 Task: In the sheet Budget Analysis ToolFont size of heading  18 Font style of dataoswald 'Font size of data '9 Alignment of headline & dataAlign center.   Fill color in heading, Red Font color of dataIn the sheet   Swift Sales templetes   book
Action: Mouse moved to (59, 178)
Screenshot: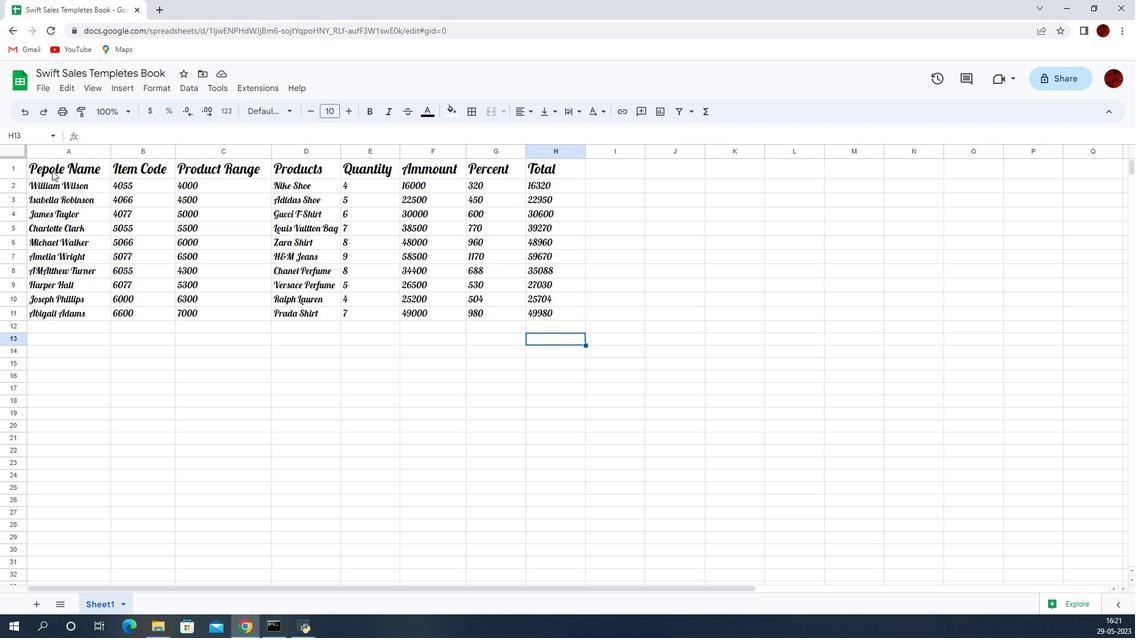 
Action: Mouse pressed left at (59, 178)
Screenshot: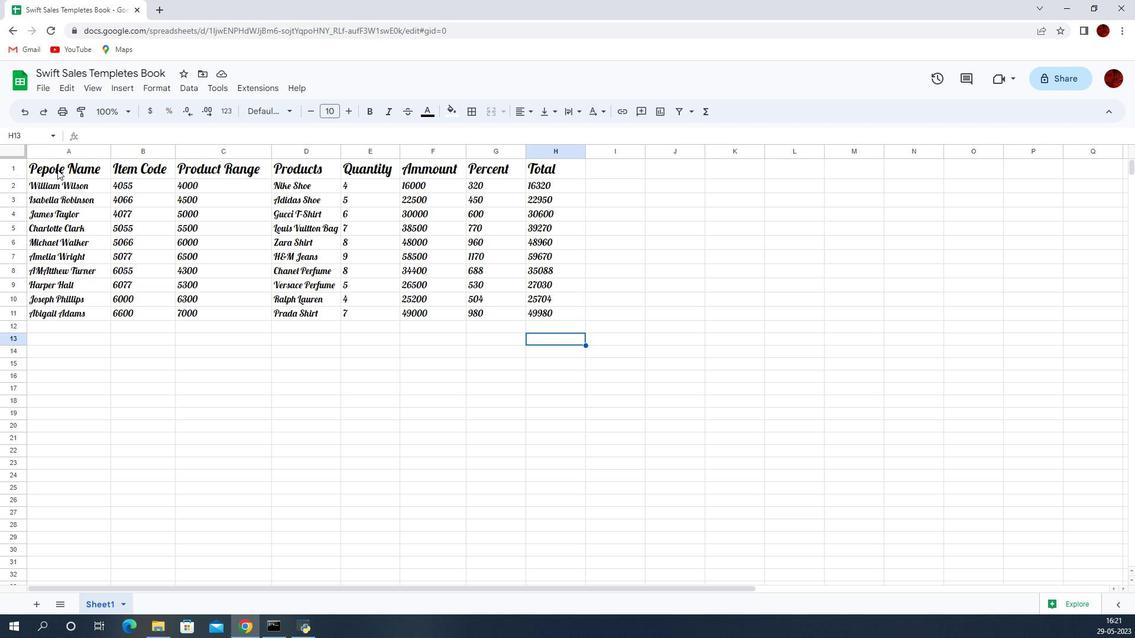 
Action: Mouse moved to (341, 126)
Screenshot: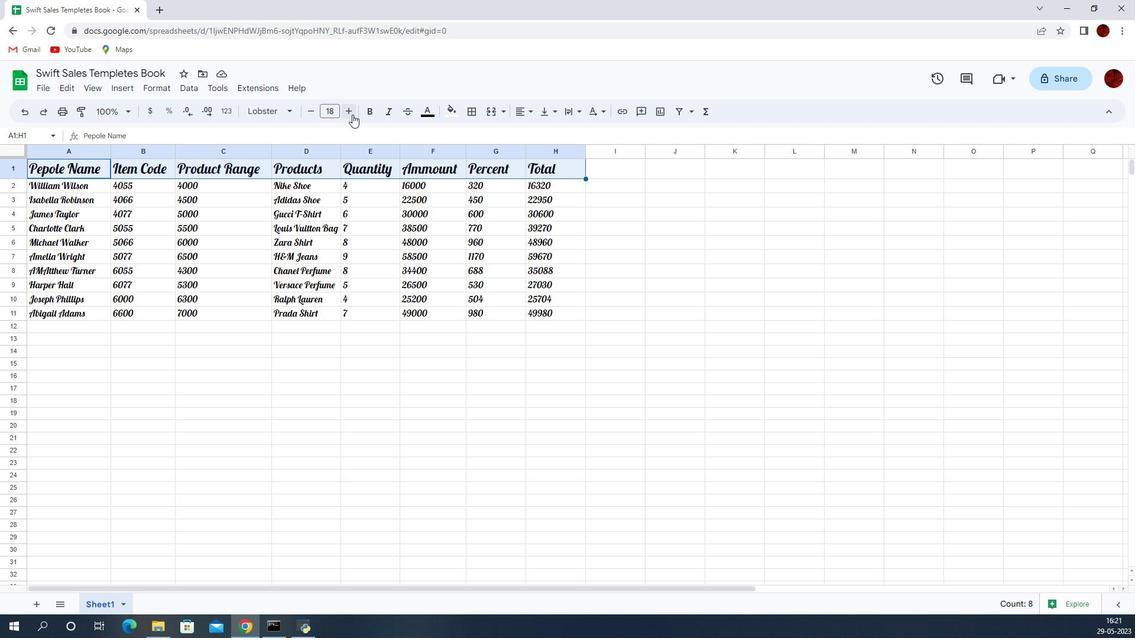
Action: Mouse pressed left at (341, 126)
Screenshot: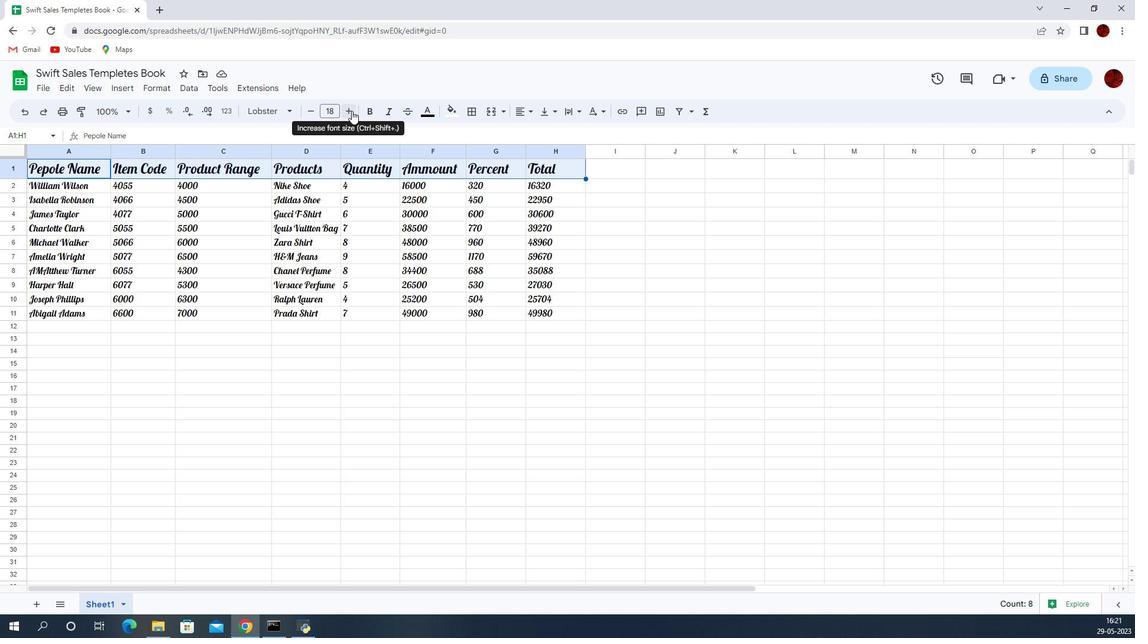 
Action: Mouse moved to (304, 127)
Screenshot: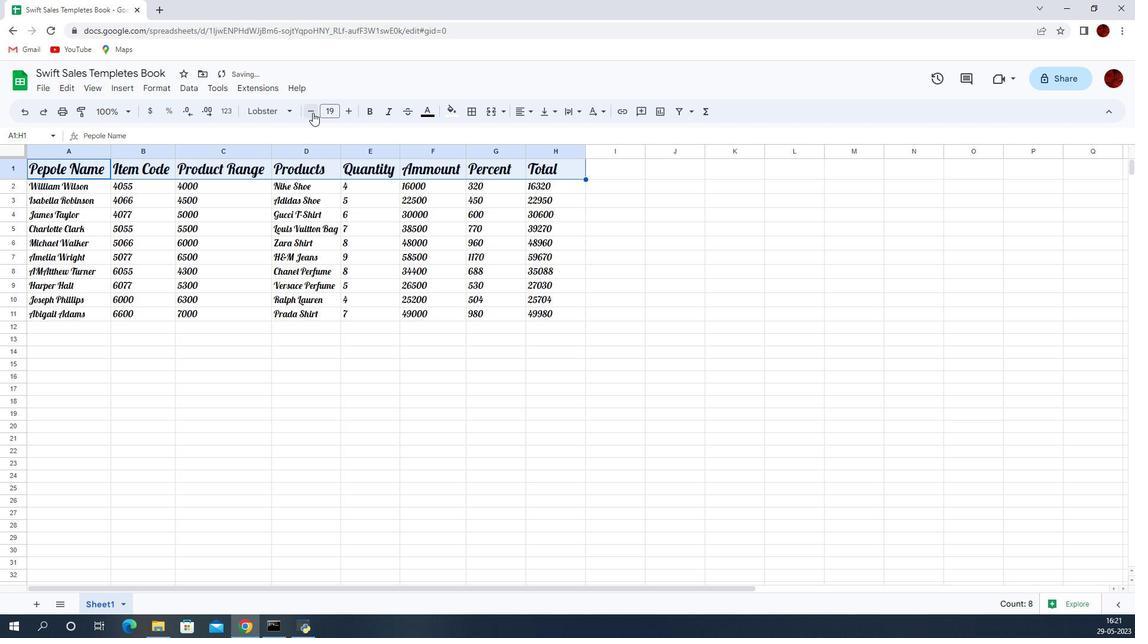 
Action: Mouse pressed left at (304, 127)
Screenshot: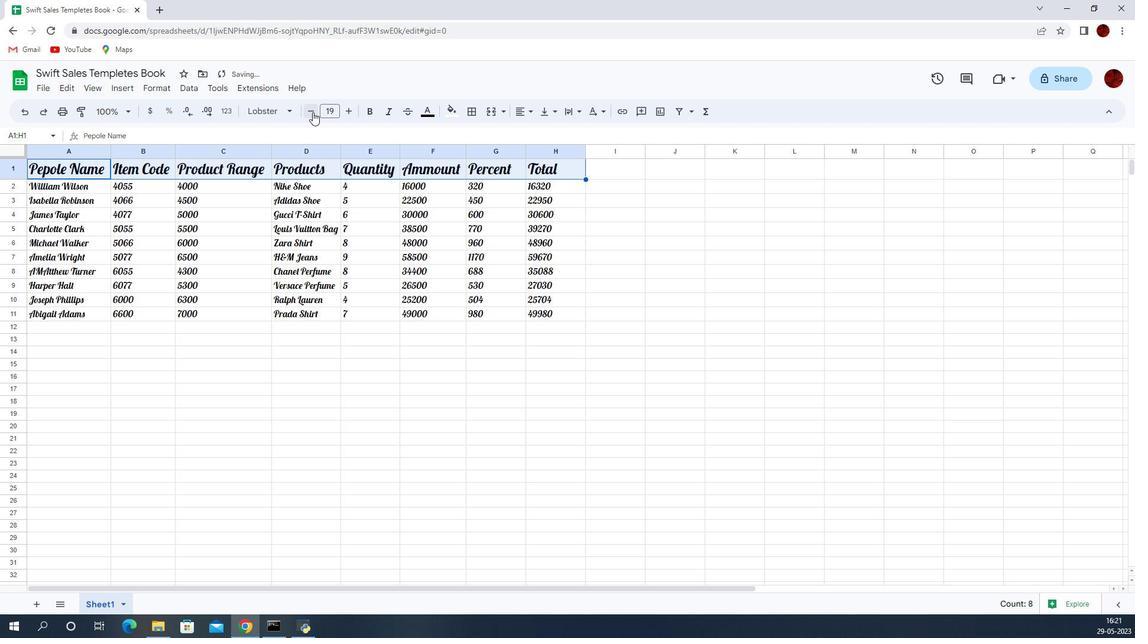
Action: Mouse moved to (289, 123)
Screenshot: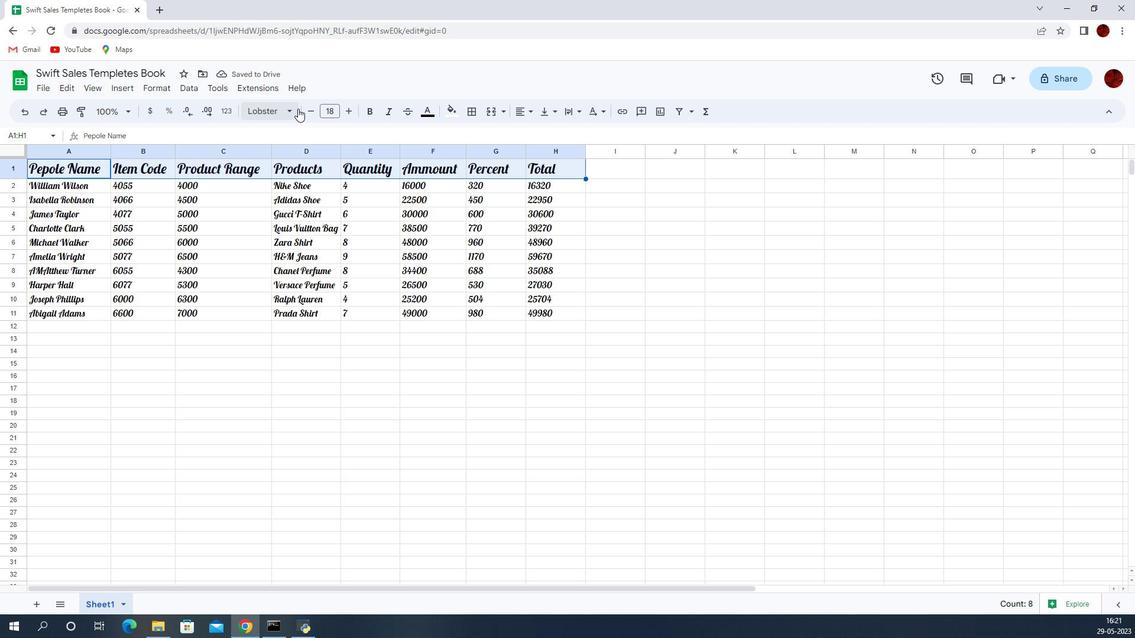 
Action: Mouse pressed left at (289, 123)
Screenshot: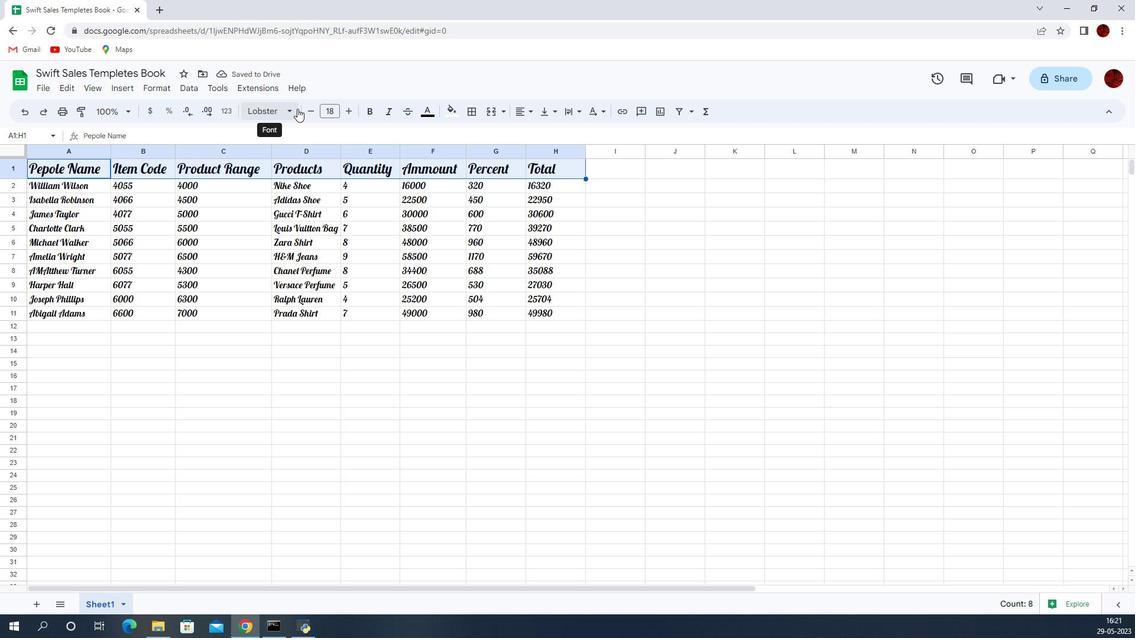
Action: Mouse moved to (281, 233)
Screenshot: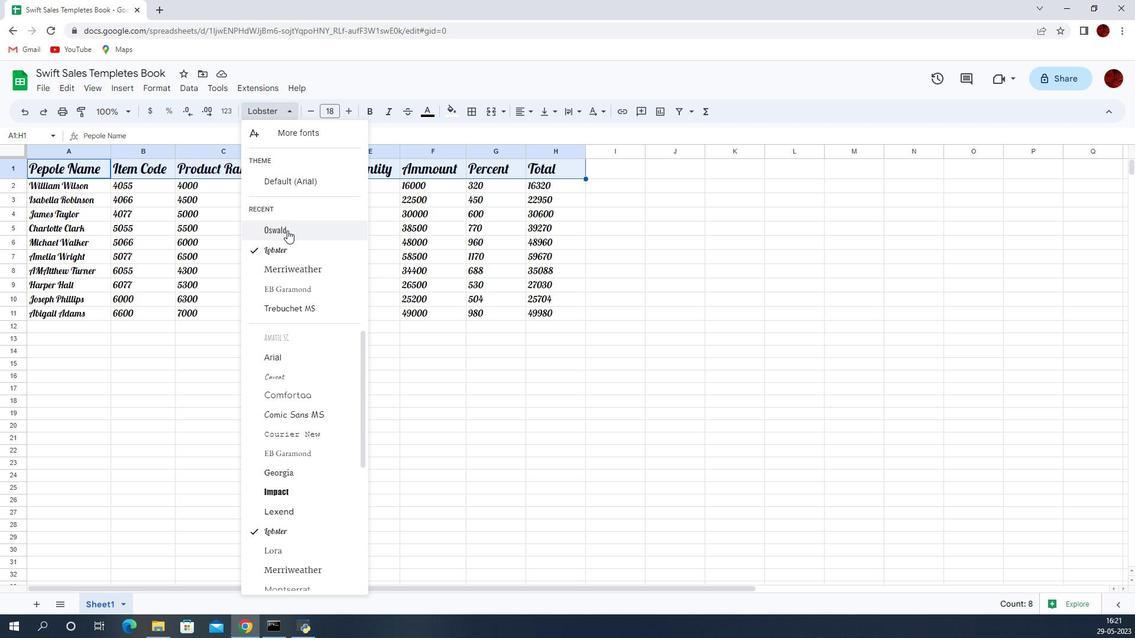 
Action: Mouse pressed left at (281, 233)
Screenshot: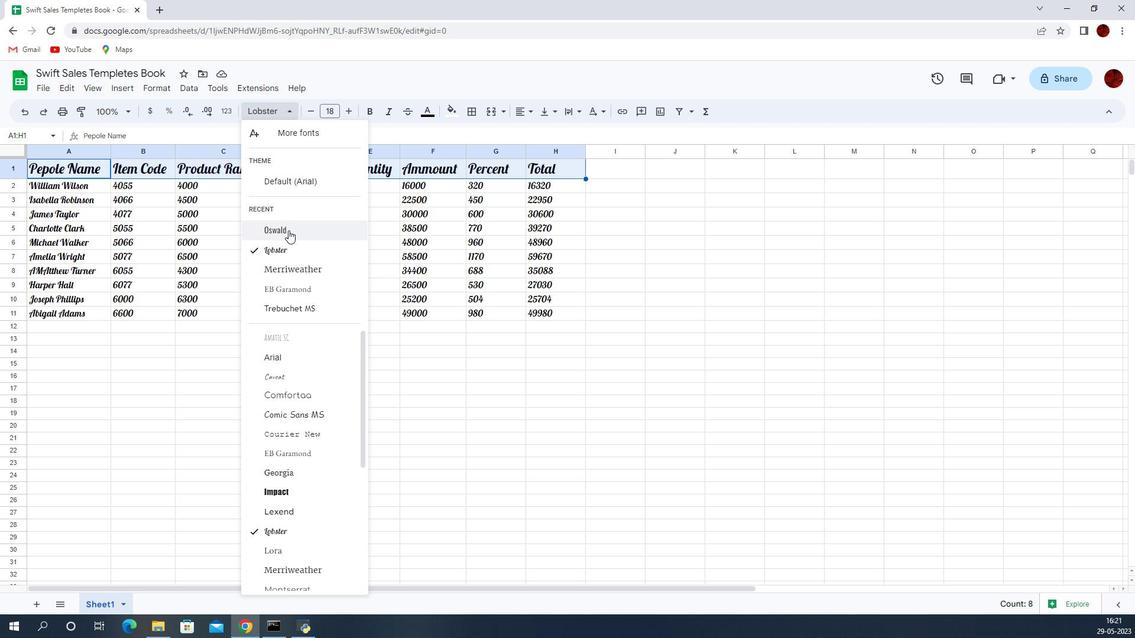 
Action: Mouse moved to (87, 195)
Screenshot: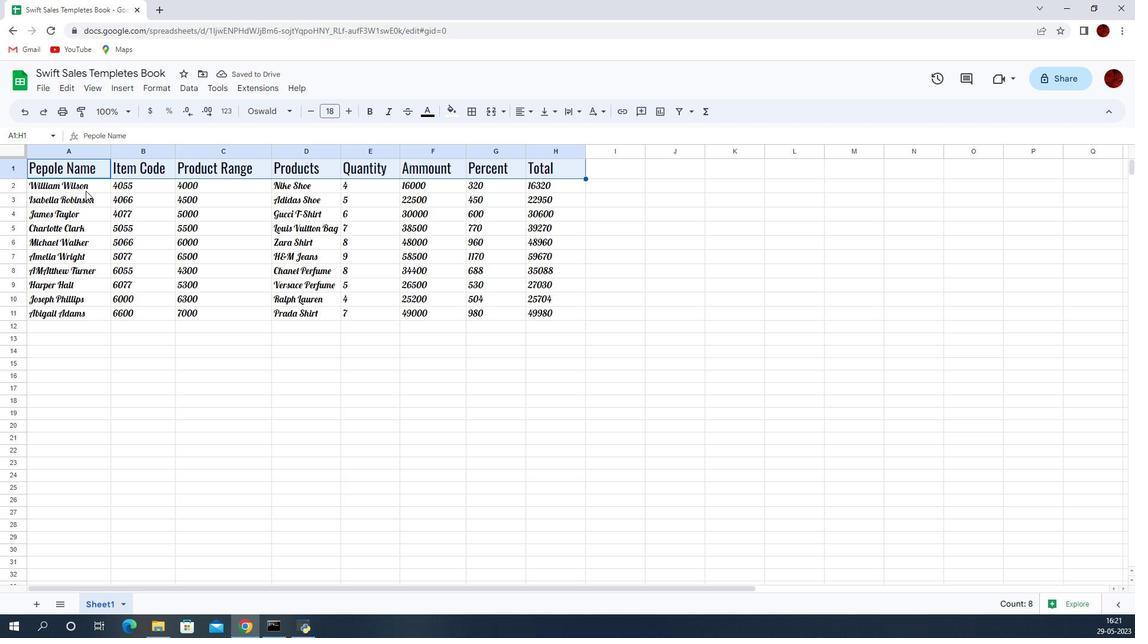 
Action: Mouse pressed left at (87, 195)
Screenshot: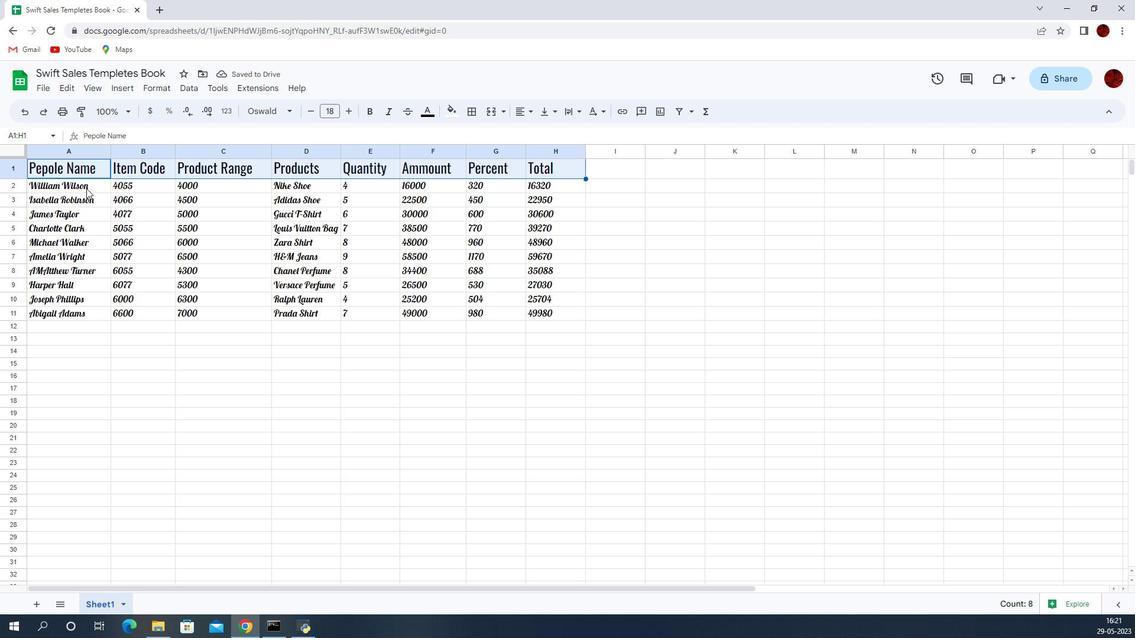 
Action: Mouse pressed left at (87, 195)
Screenshot: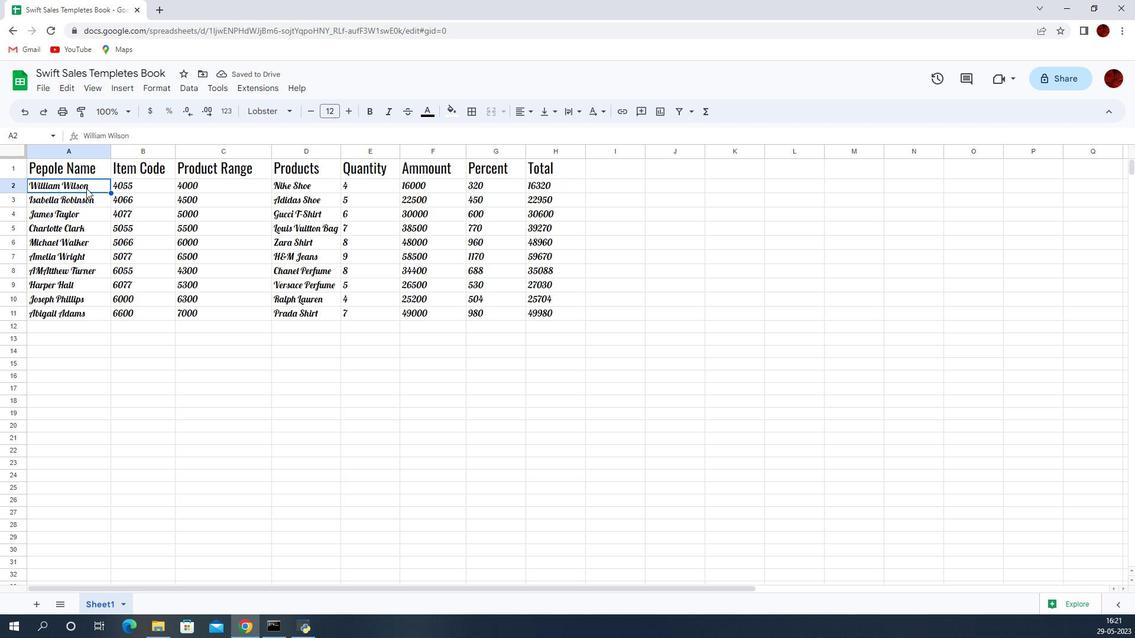 
Action: Mouse moved to (305, 123)
Screenshot: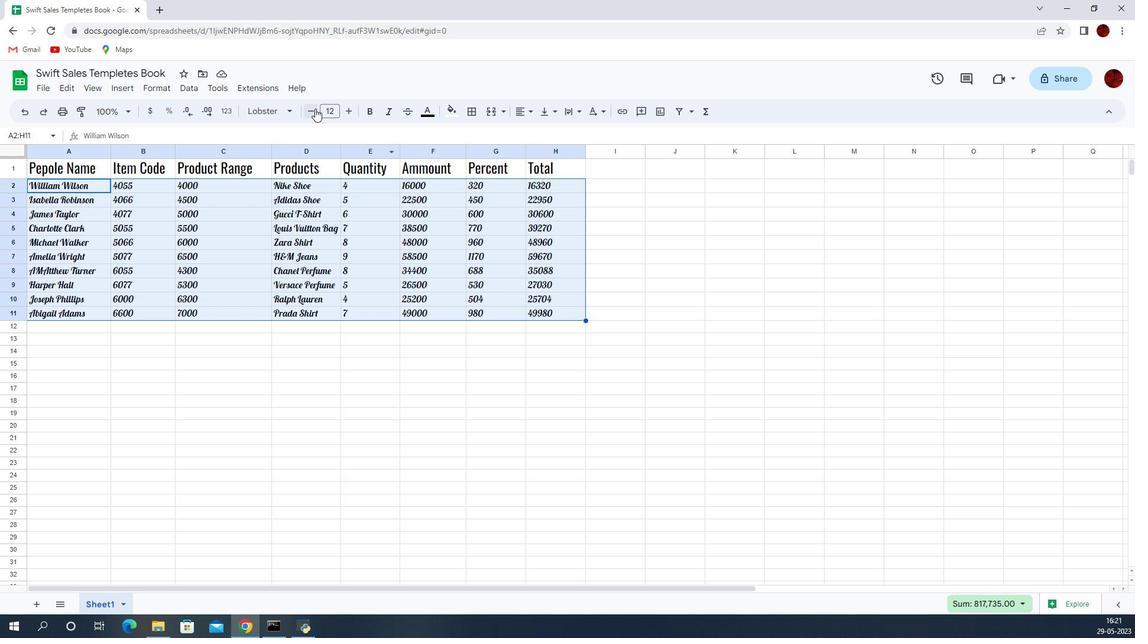 
Action: Mouse pressed left at (305, 123)
Screenshot: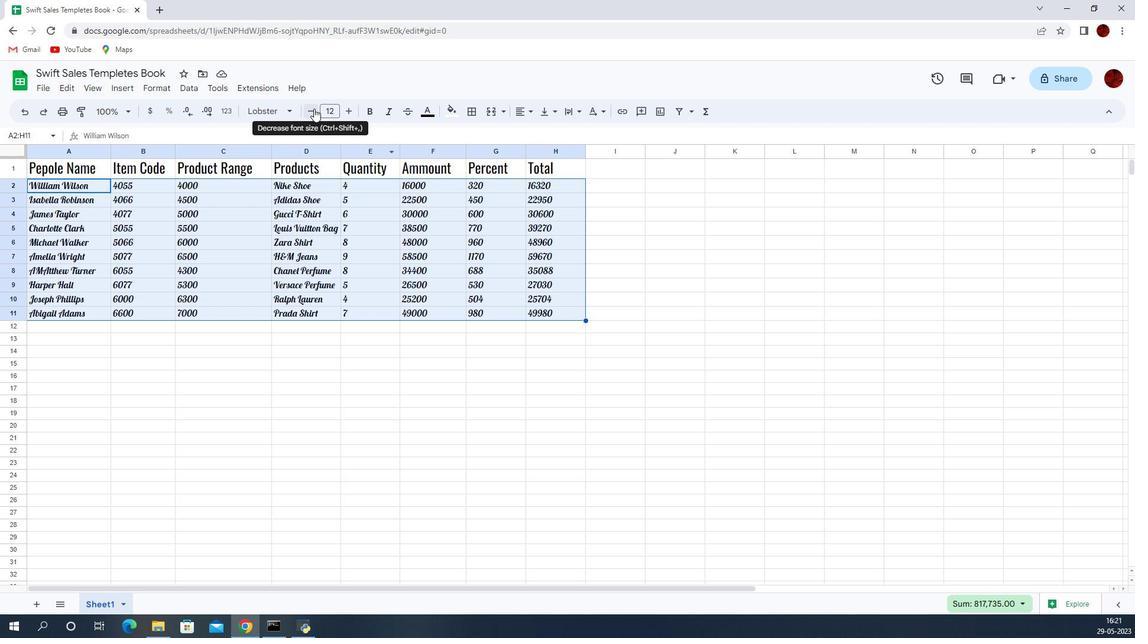 
Action: Mouse pressed left at (305, 123)
Screenshot: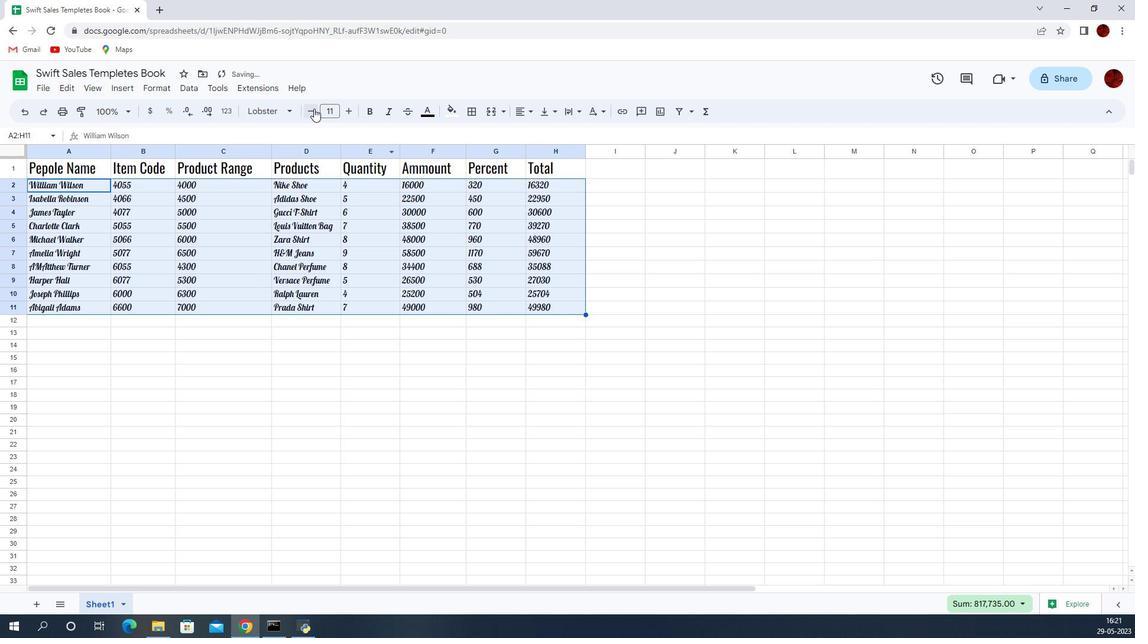 
Action: Mouse pressed left at (305, 123)
Screenshot: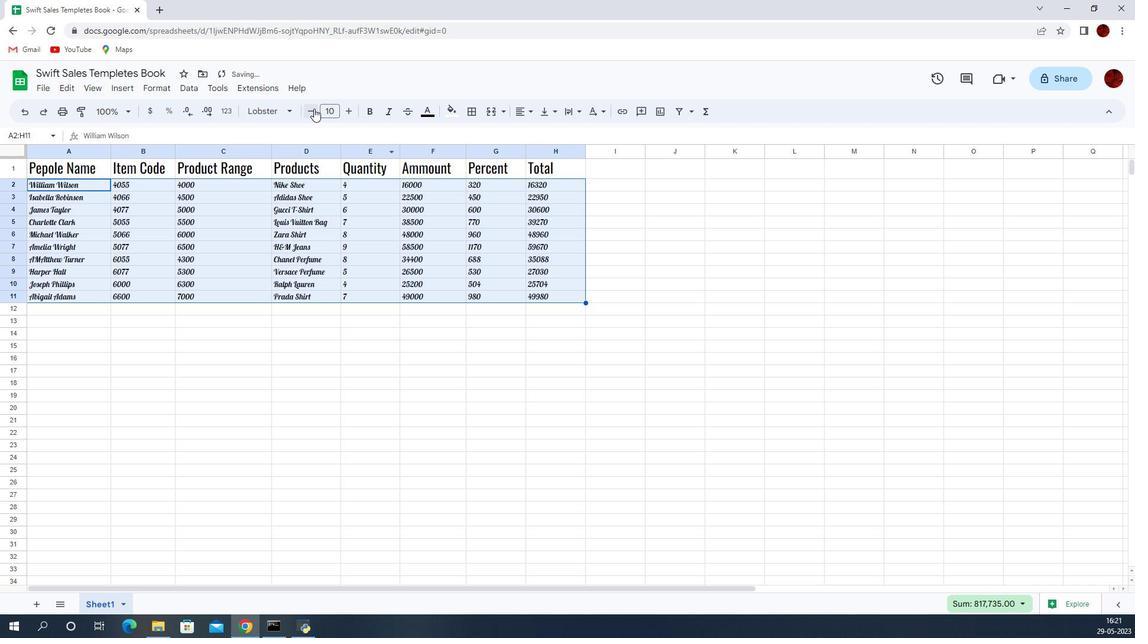 
Action: Mouse moved to (188, 322)
Screenshot: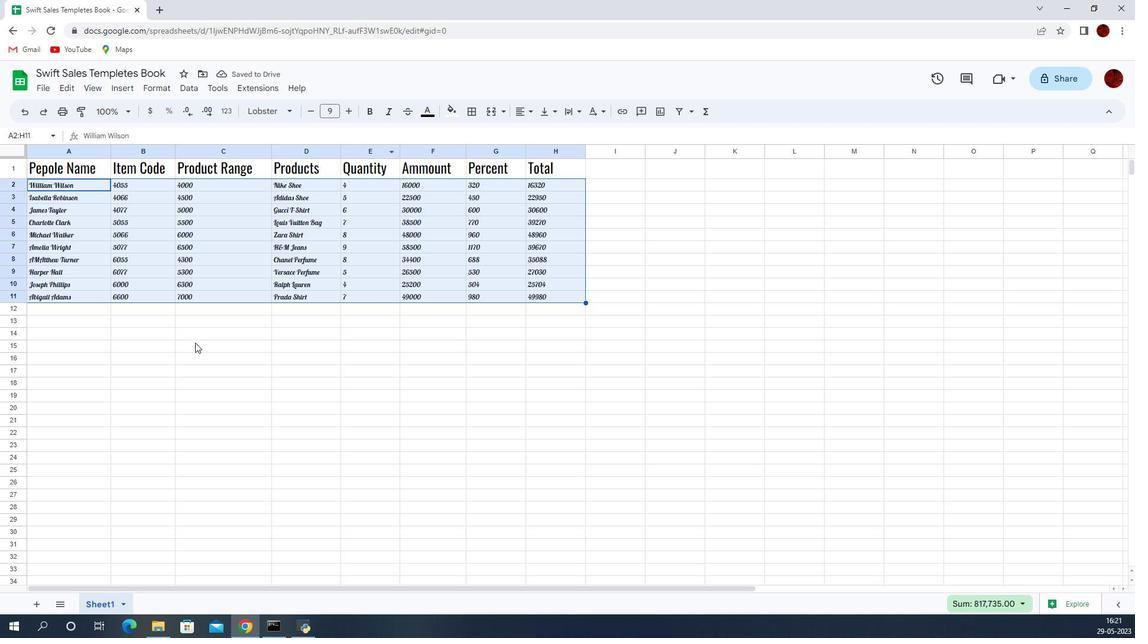 
Action: Mouse pressed left at (188, 322)
Screenshot: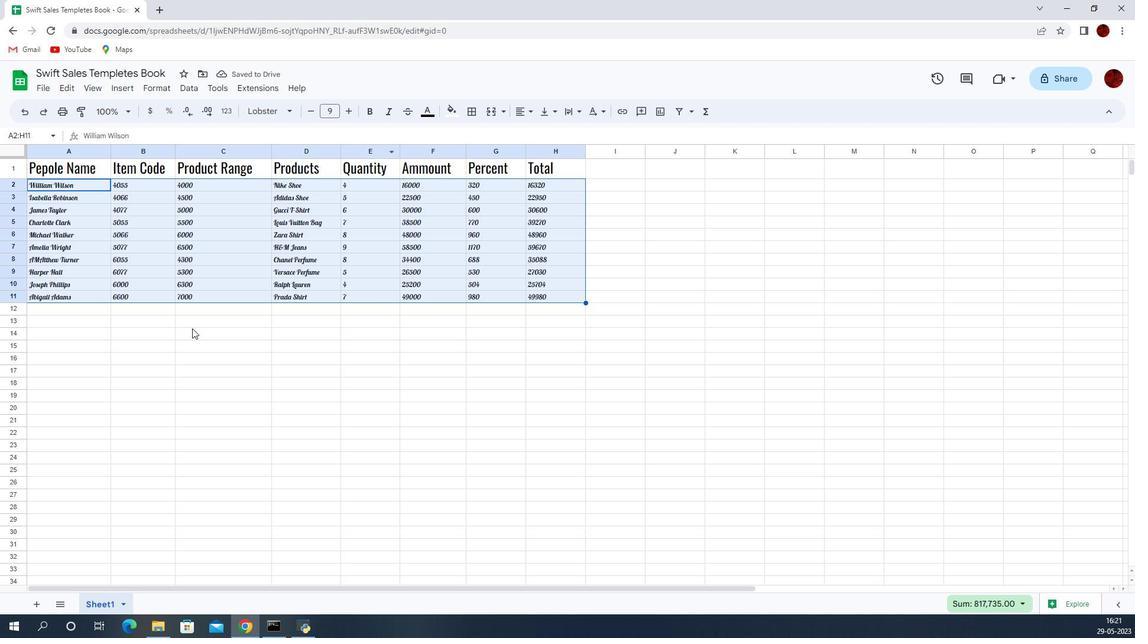 
Action: Mouse moved to (49, 173)
Screenshot: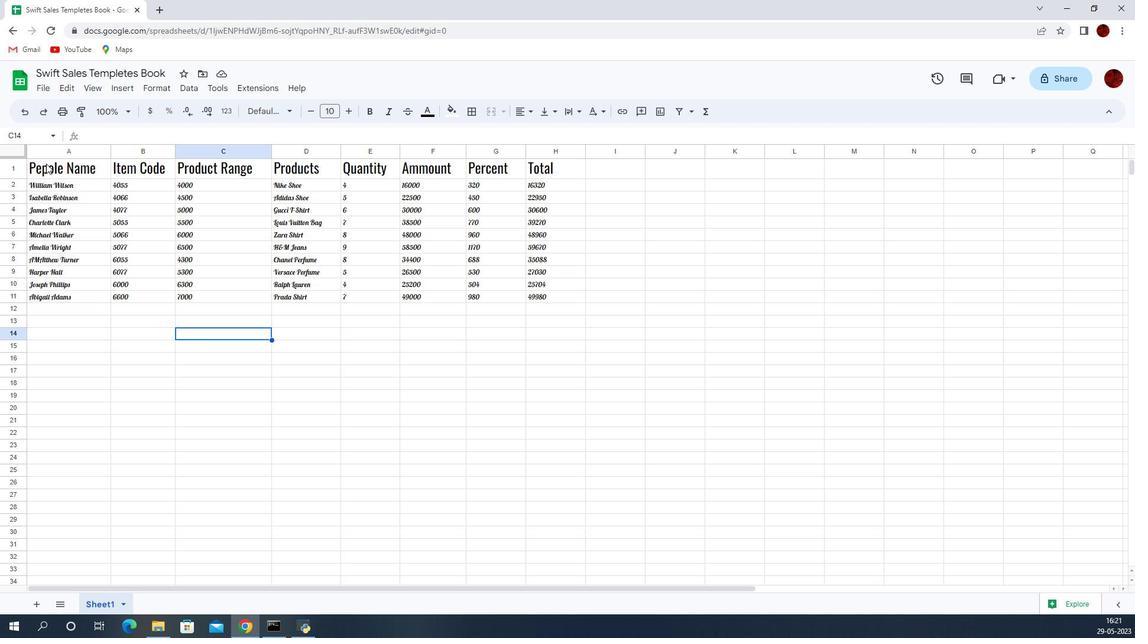 
Action: Mouse pressed left at (49, 173)
Screenshot: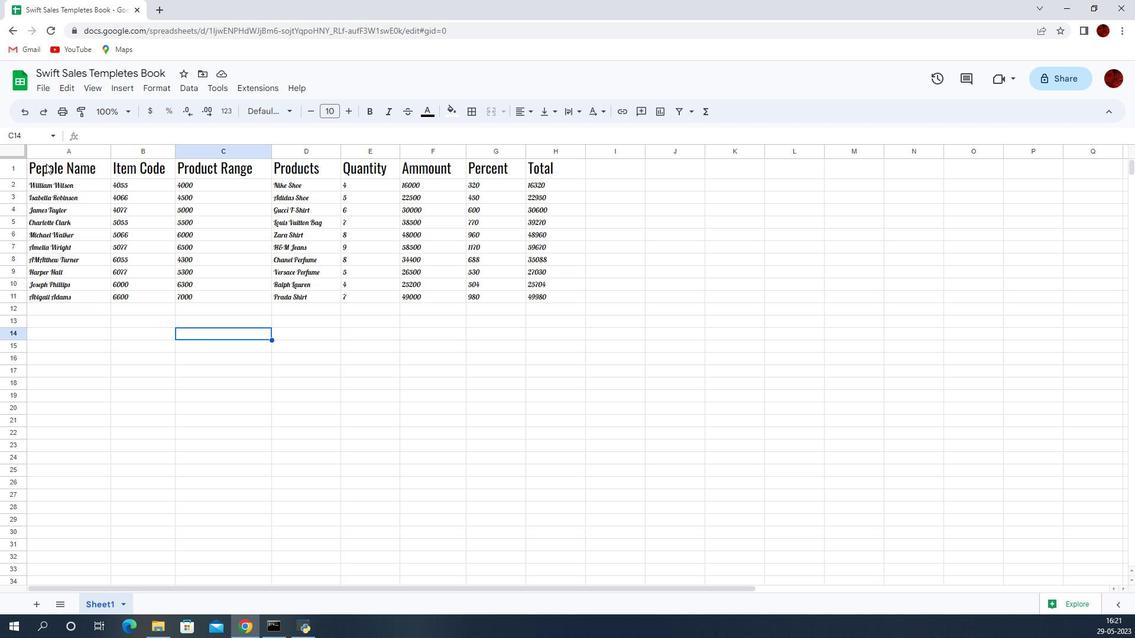 
Action: Mouse moved to (510, 126)
Screenshot: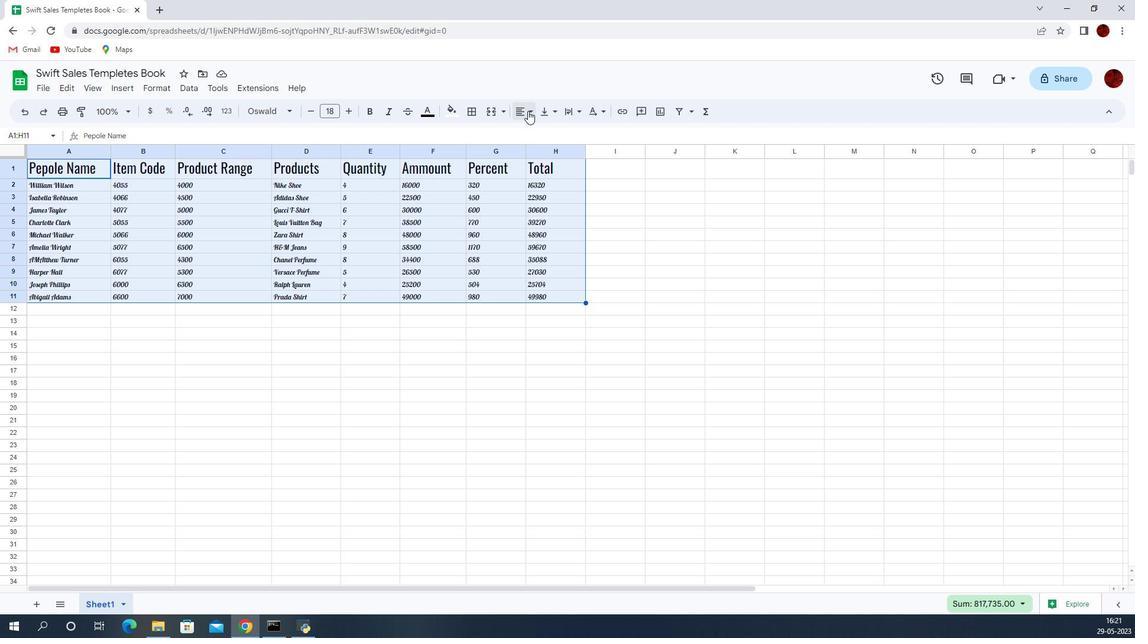 
Action: Mouse pressed left at (510, 126)
Screenshot: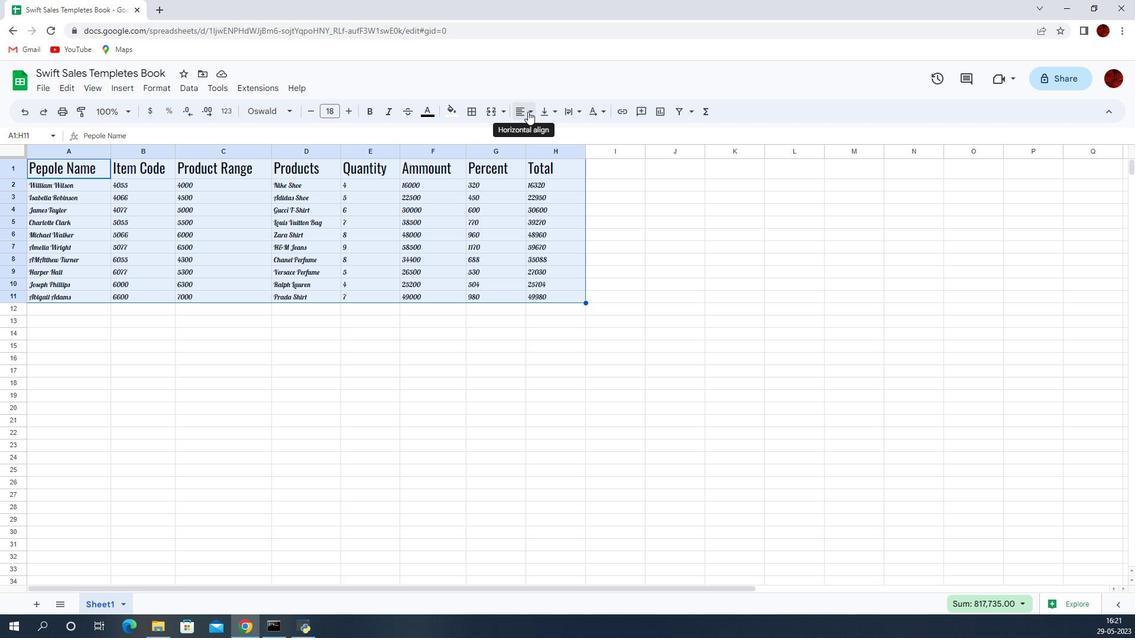 
Action: Mouse moved to (523, 148)
Screenshot: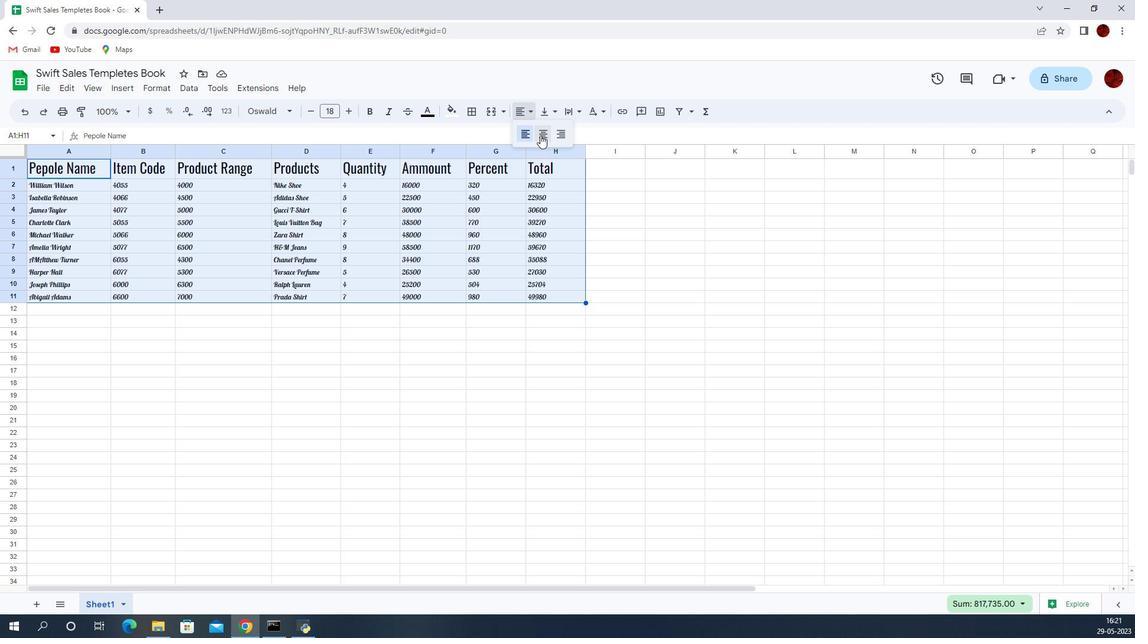 
Action: Mouse pressed left at (523, 148)
Screenshot: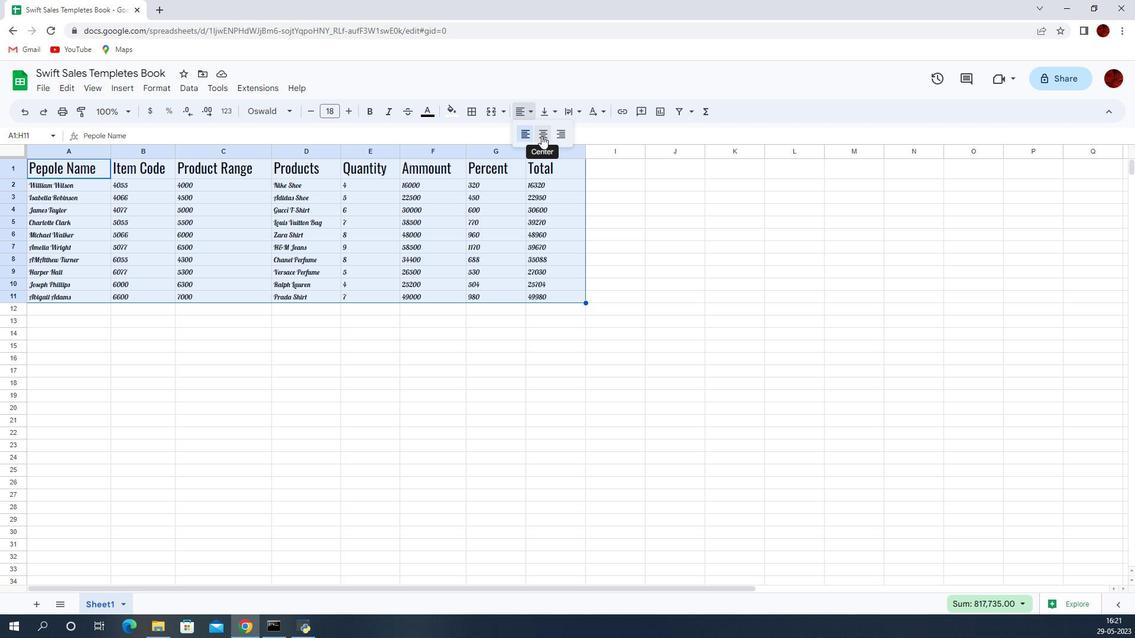 
Action: Mouse moved to (512, 129)
Screenshot: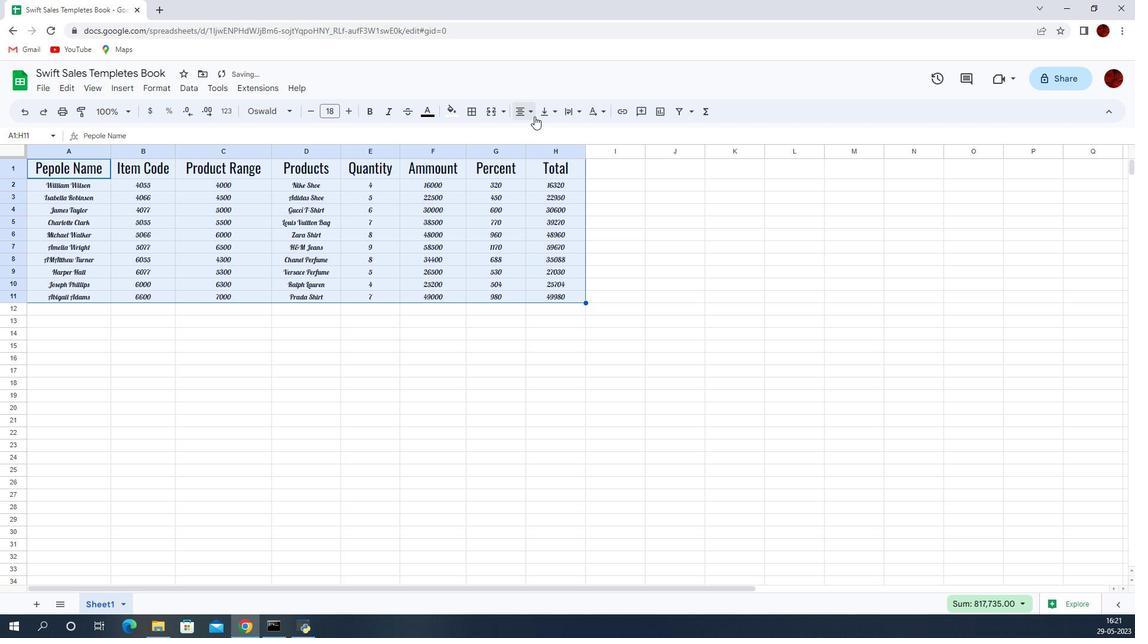 
Action: Mouse pressed left at (512, 129)
Screenshot: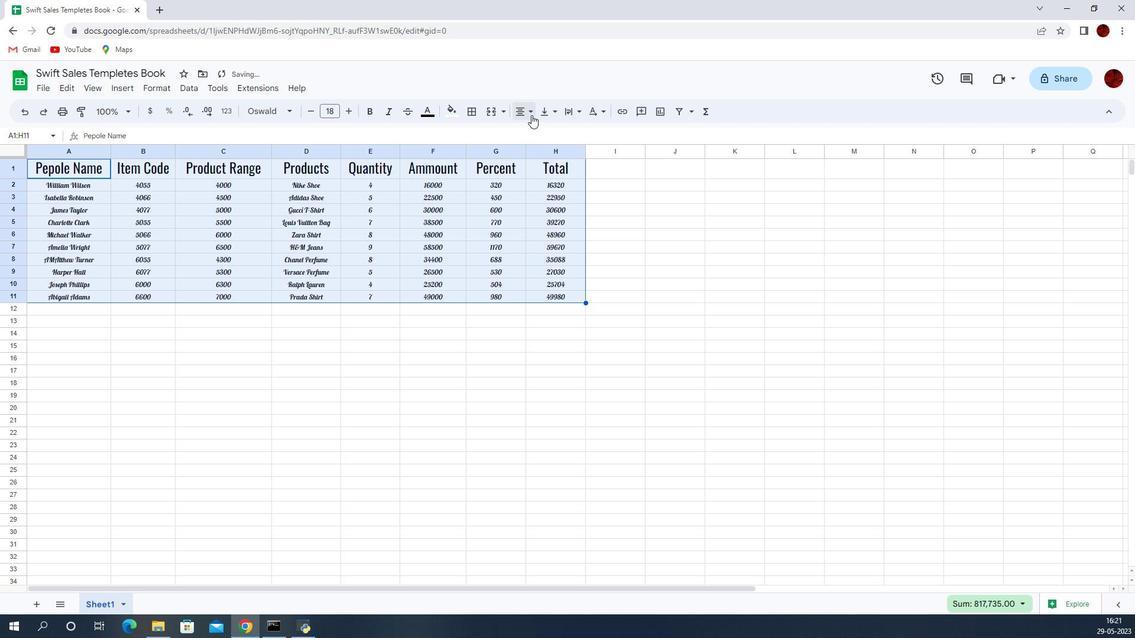 
Action: Mouse moved to (525, 150)
Screenshot: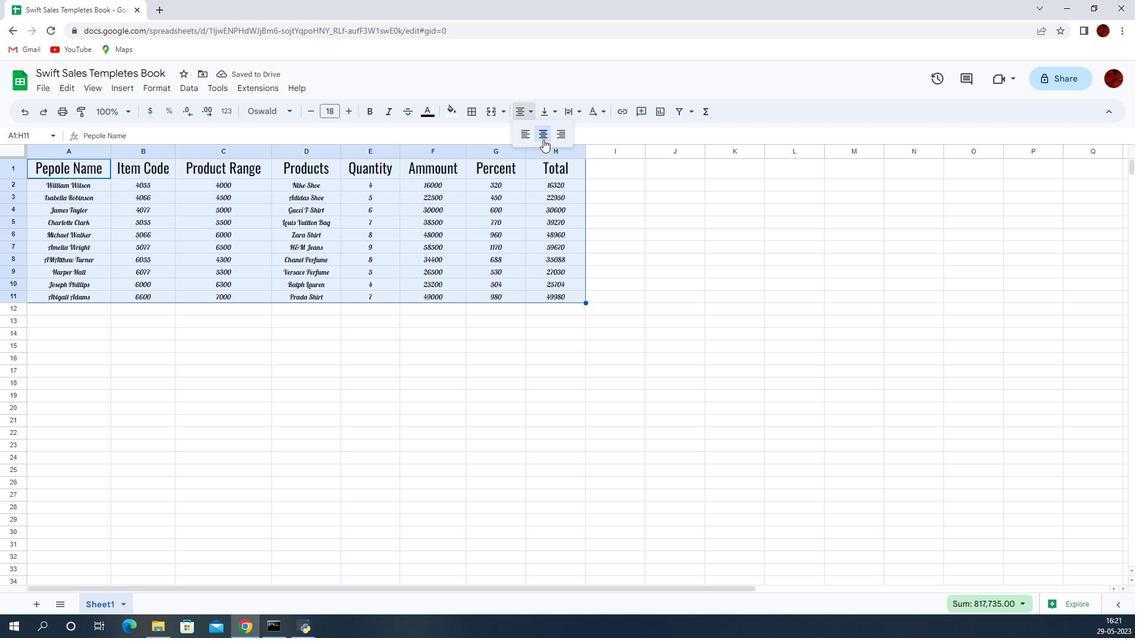 
Action: Mouse pressed left at (525, 150)
Screenshot: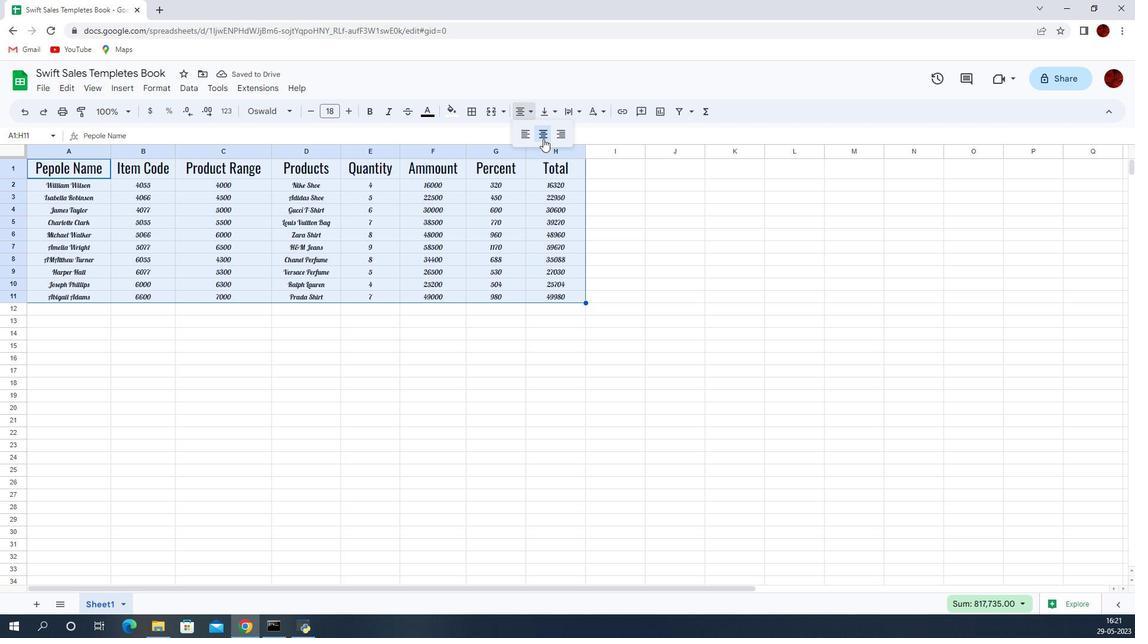 
Action: Mouse moved to (244, 344)
Screenshot: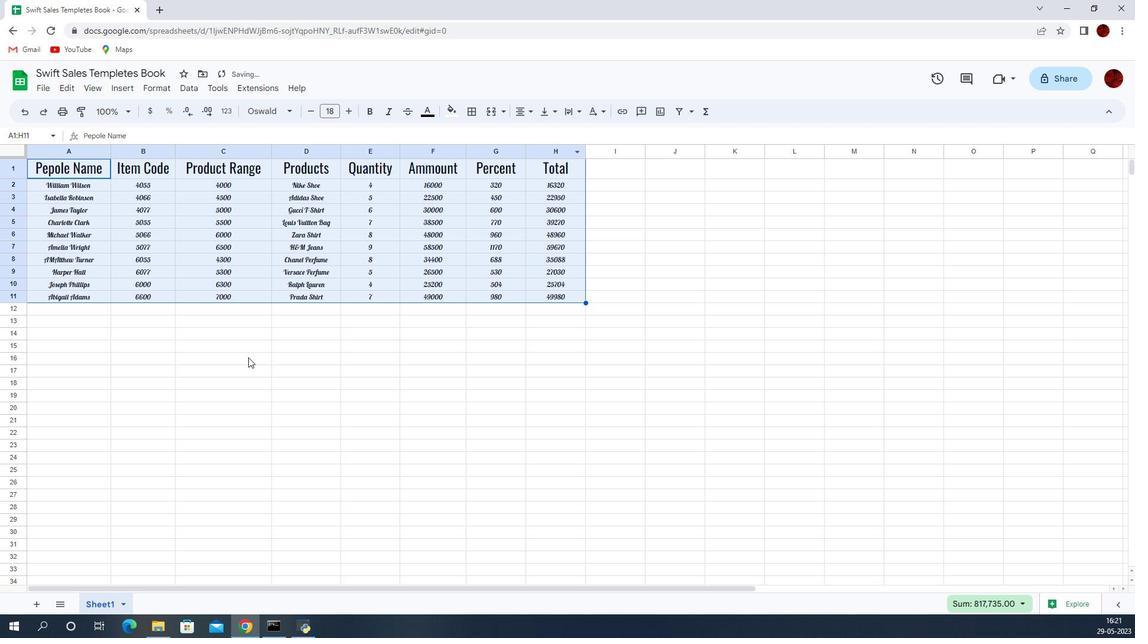 
Action: Mouse pressed left at (244, 344)
Screenshot: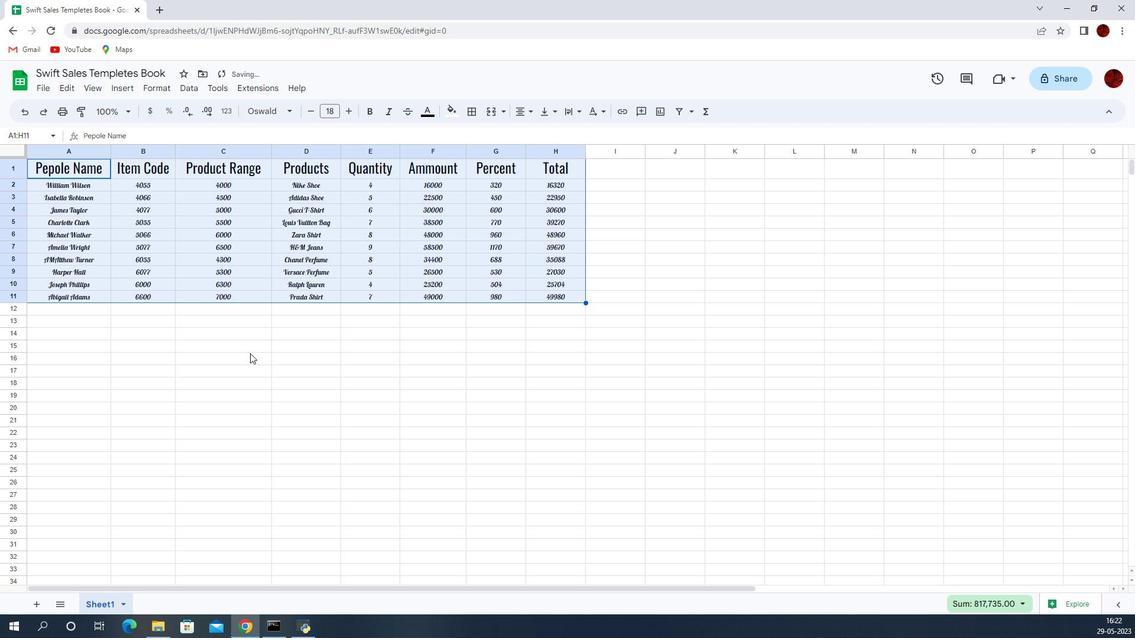 
Action: Mouse moved to (99, 184)
Screenshot: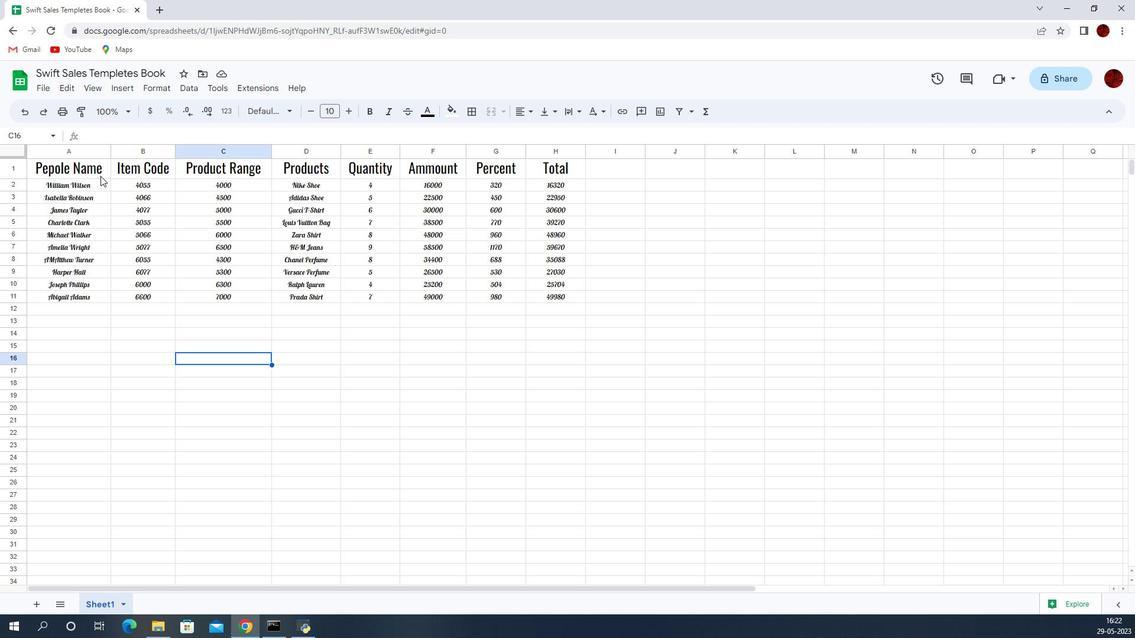 
Action: Mouse pressed left at (99, 184)
Screenshot: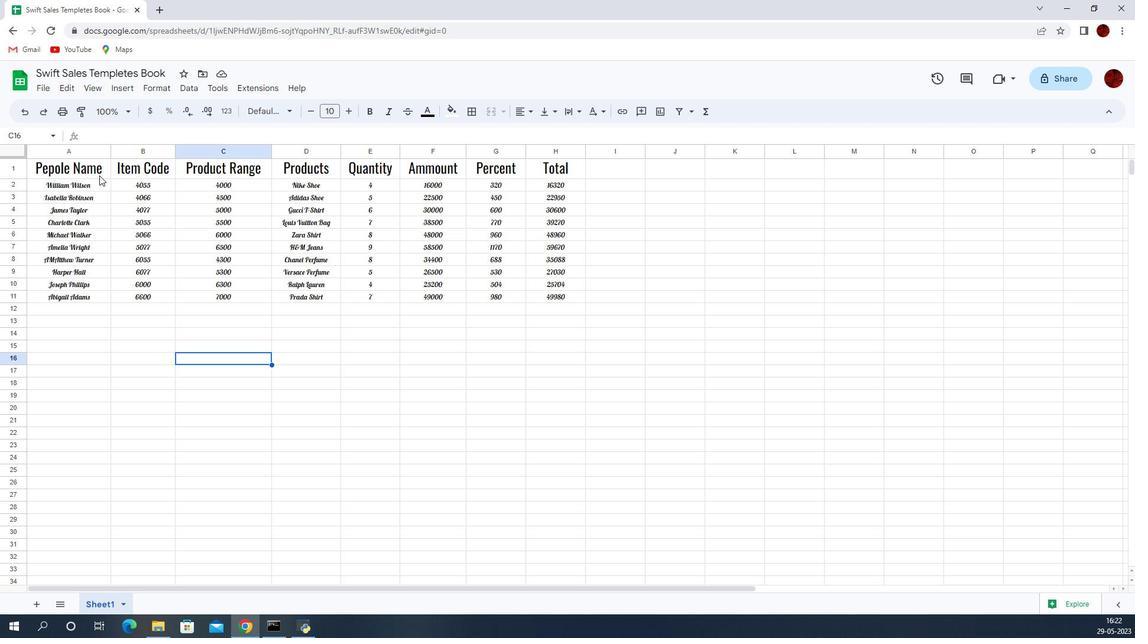 
Action: Mouse moved to (98, 181)
Screenshot: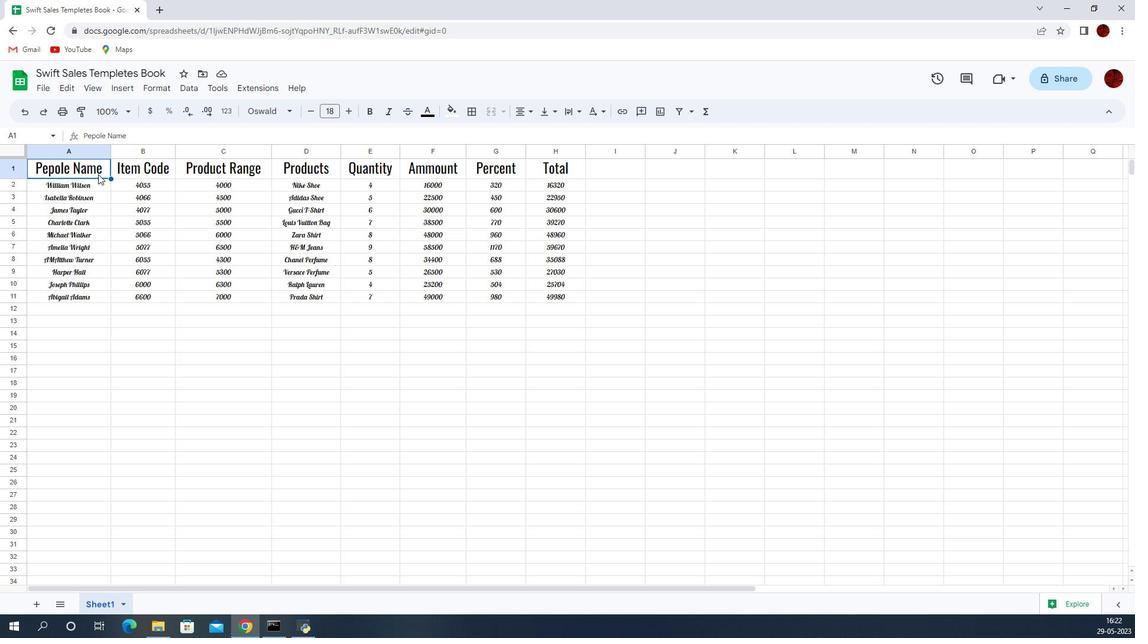 
Action: Mouse pressed left at (98, 181)
Screenshot: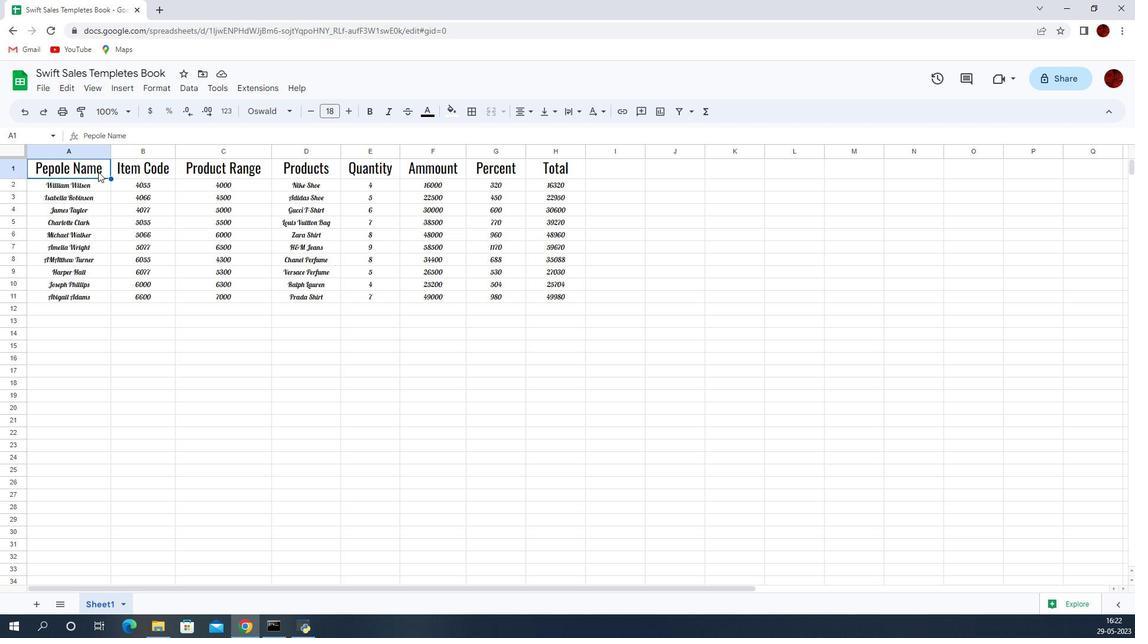 
Action: Mouse moved to (442, 123)
Screenshot: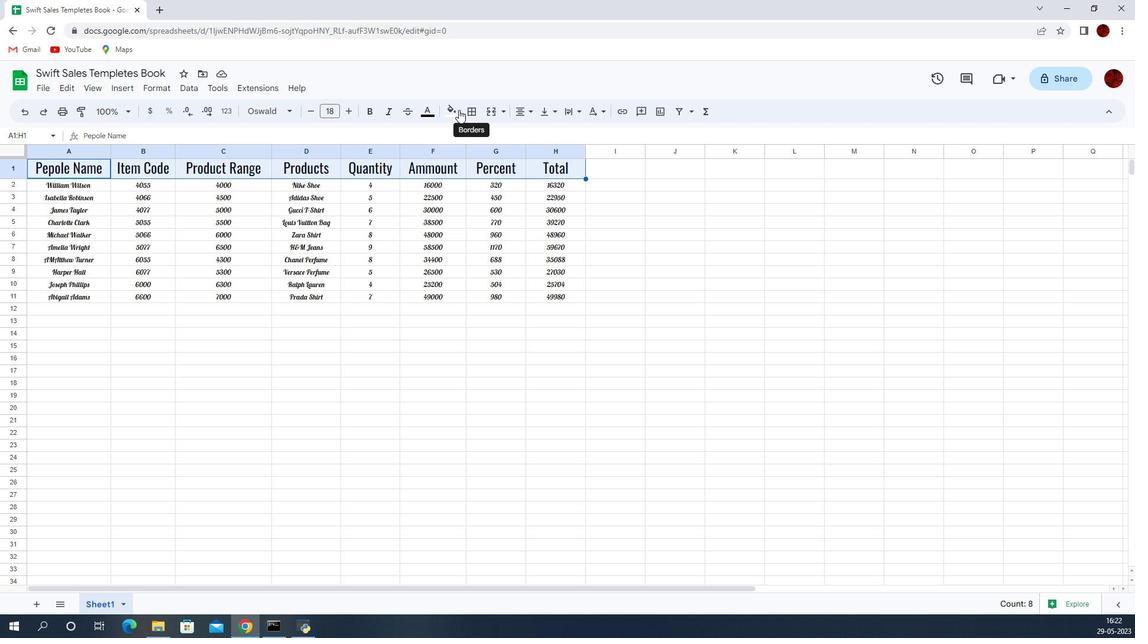 
Action: Mouse pressed left at (442, 123)
Screenshot: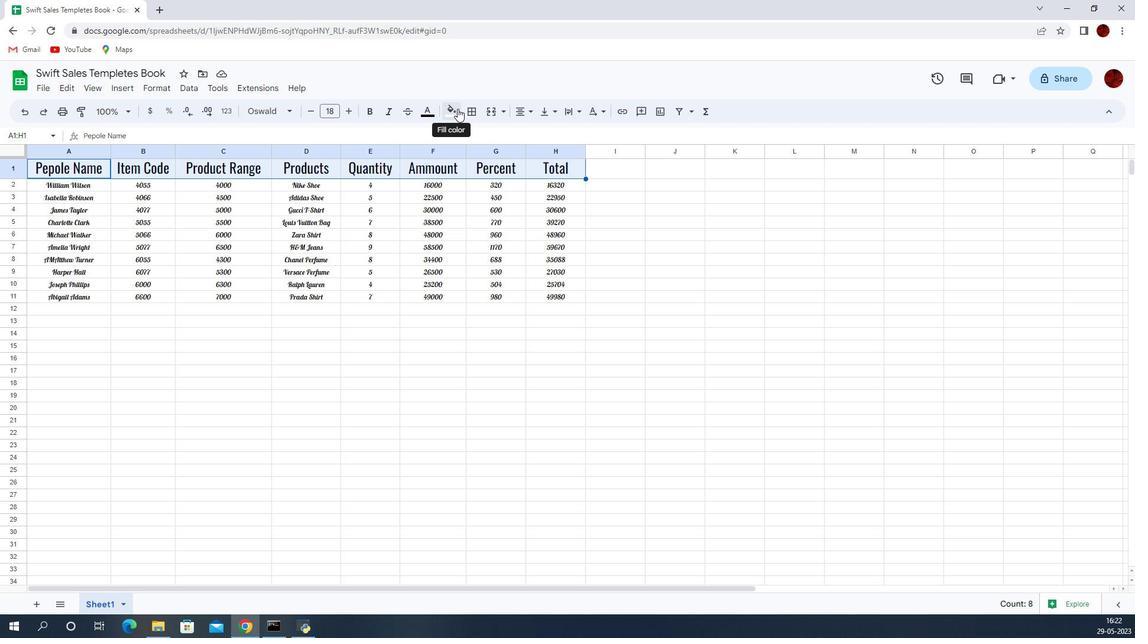 
Action: Mouse moved to (452, 176)
Screenshot: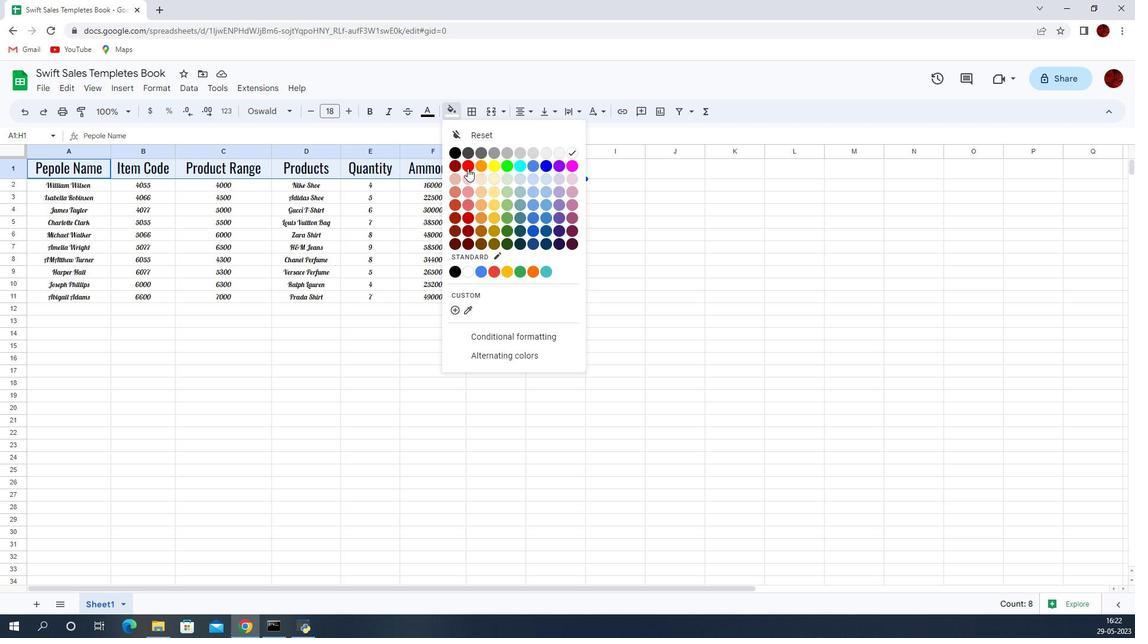 
Action: Mouse pressed left at (452, 176)
Screenshot: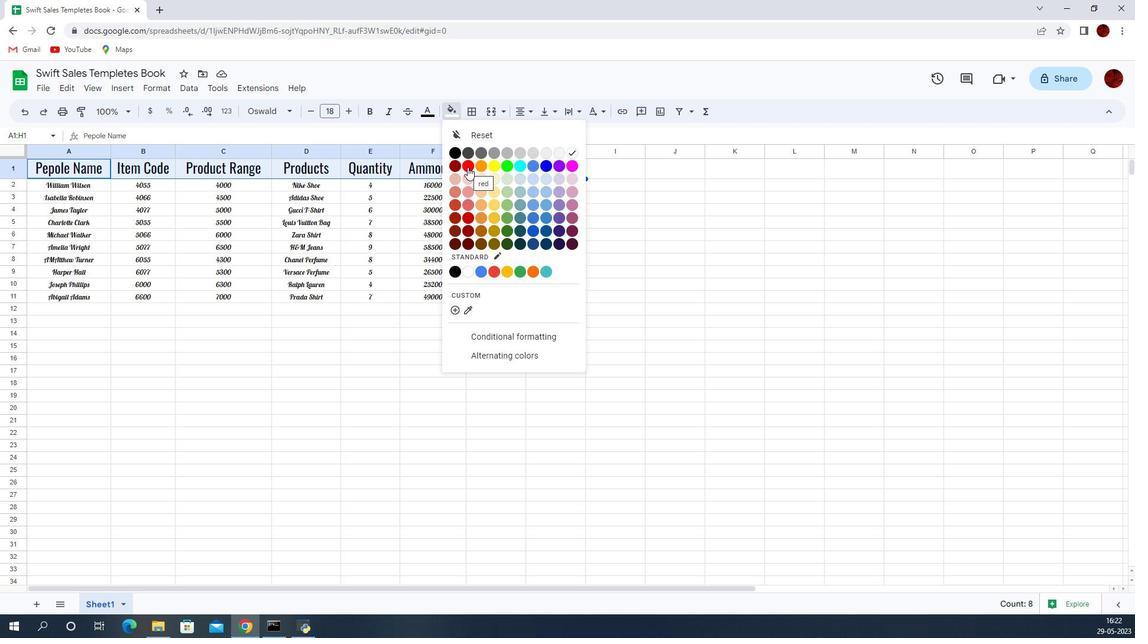 
Action: Mouse moved to (351, 382)
Screenshot: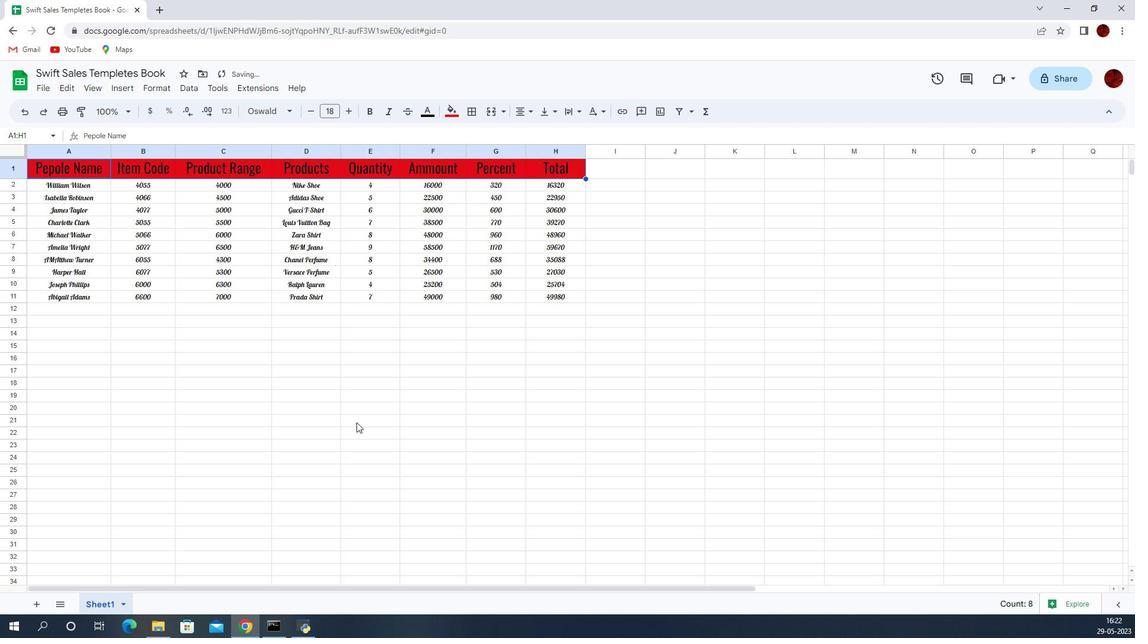 
Action: Key pressed ctrl+S
Screenshot: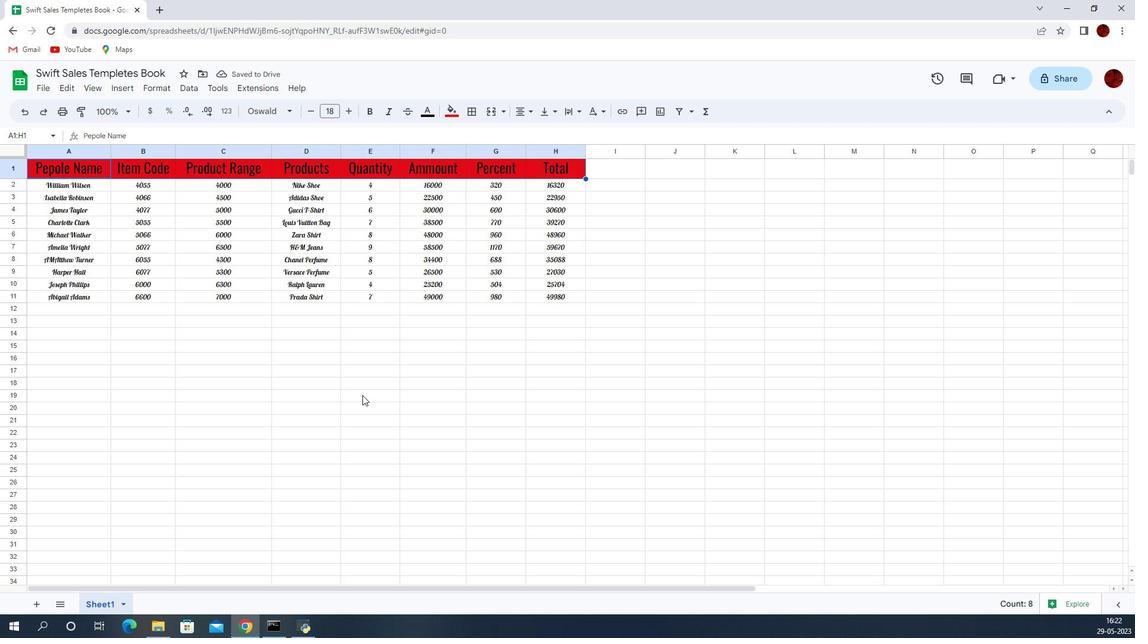 
Action: Mouse moved to (353, 377)
Screenshot: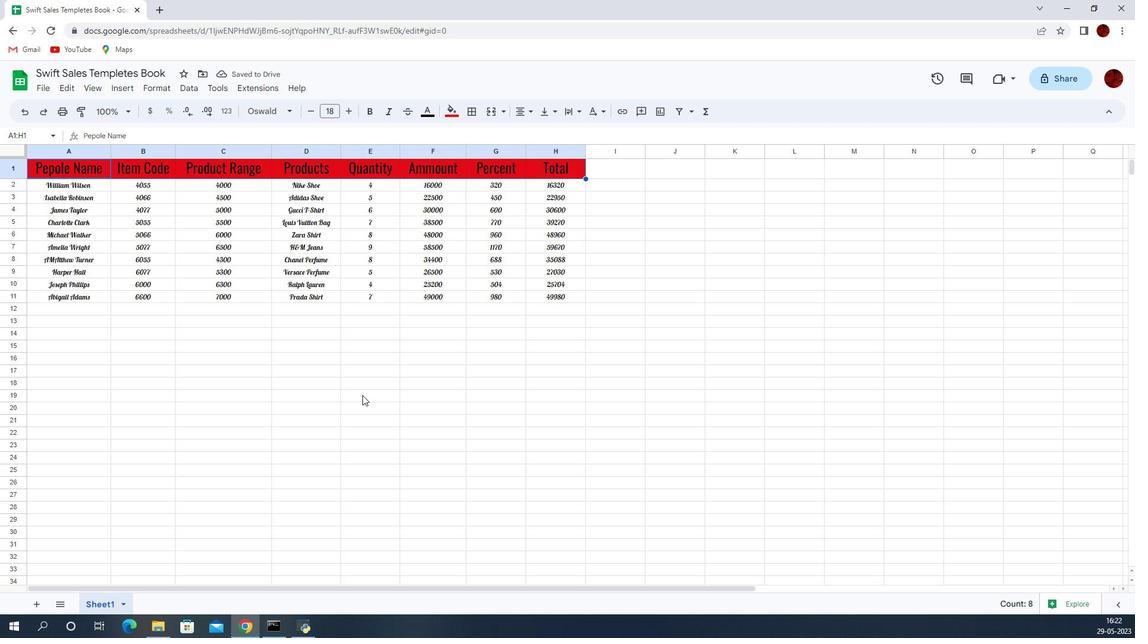 
